 Task: Open help dialog.
Action: Mouse pressed left at (630, 191)
Screenshot: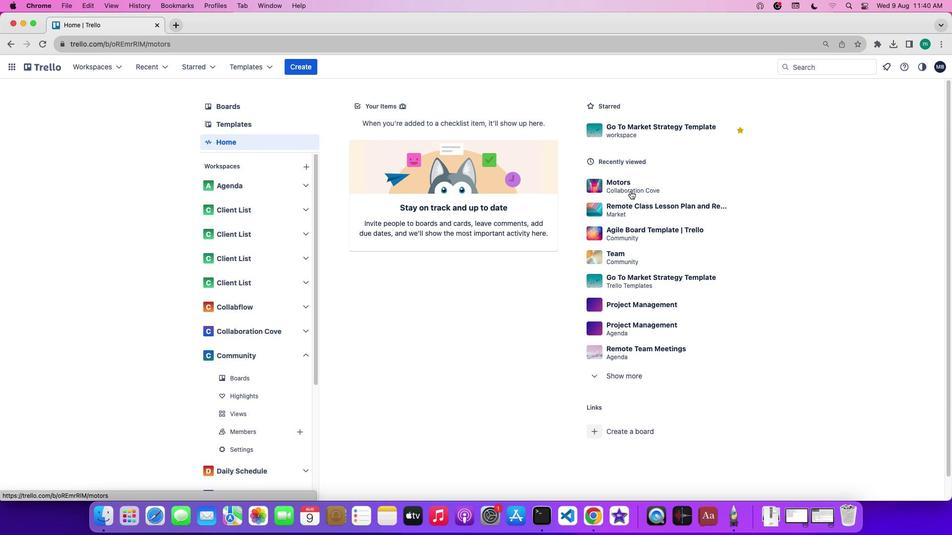 
Action: Mouse moved to (234, 215)
Screenshot: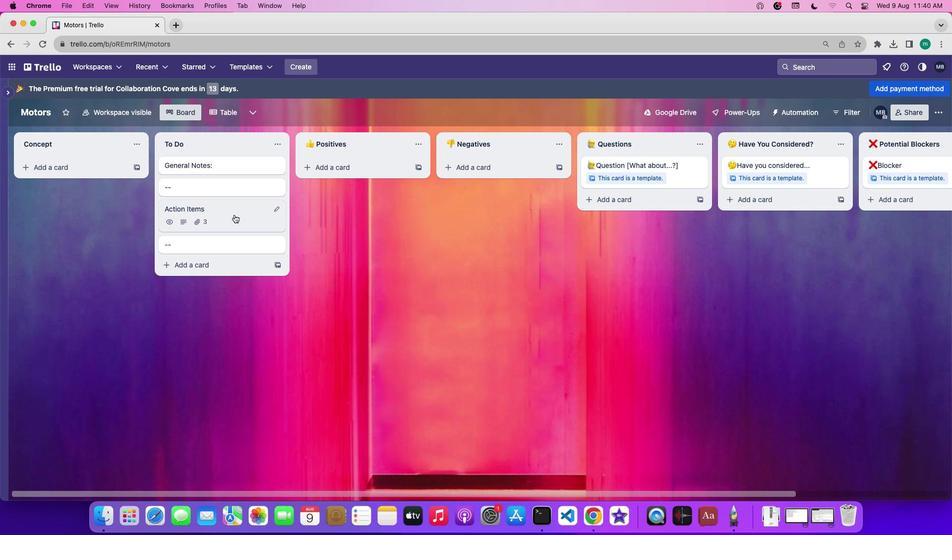 
Action: Mouse pressed left at (234, 215)
Screenshot: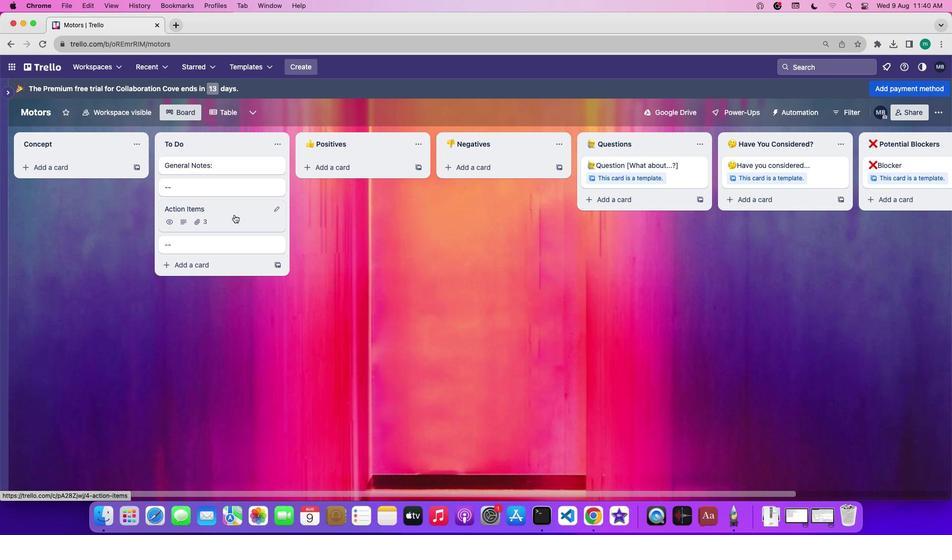 
Action: Mouse moved to (407, 201)
Screenshot: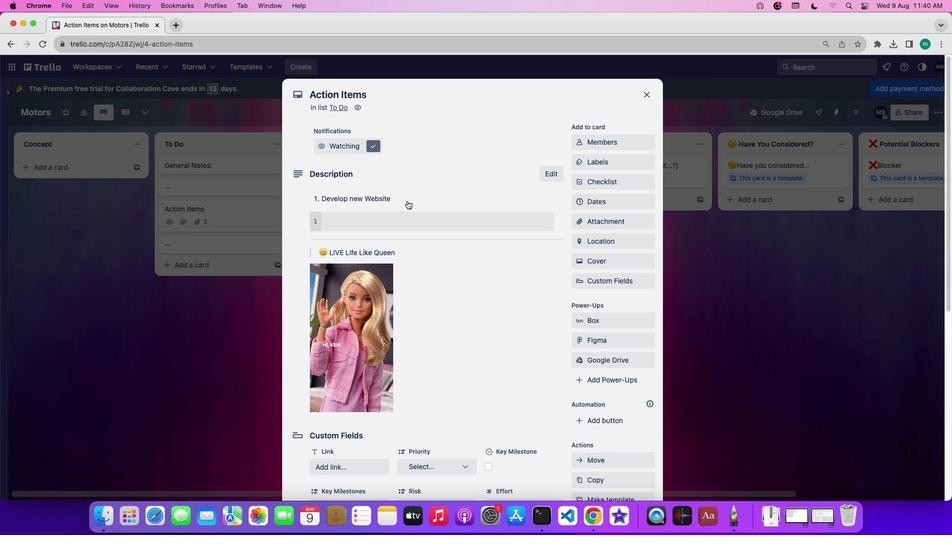 
Action: Mouse pressed left at (407, 201)
Screenshot: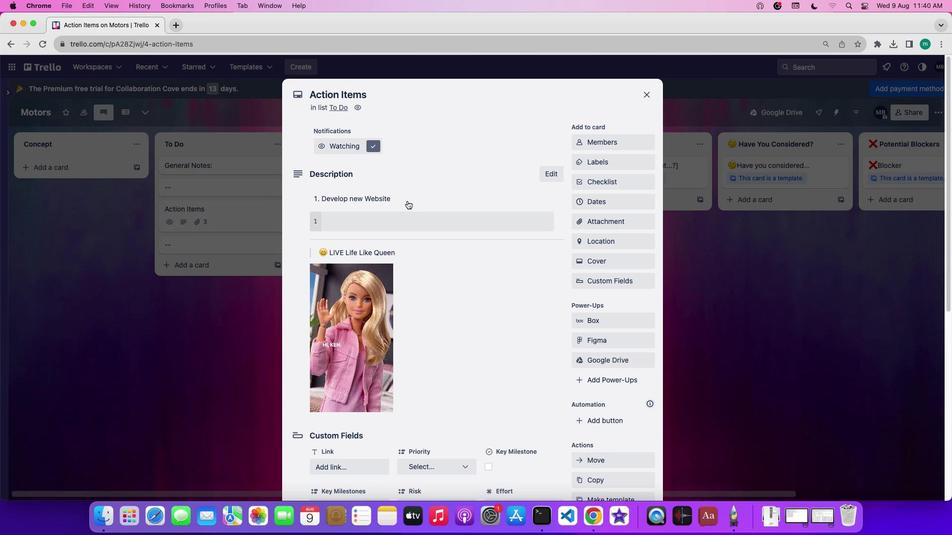 
Action: Mouse moved to (555, 201)
Screenshot: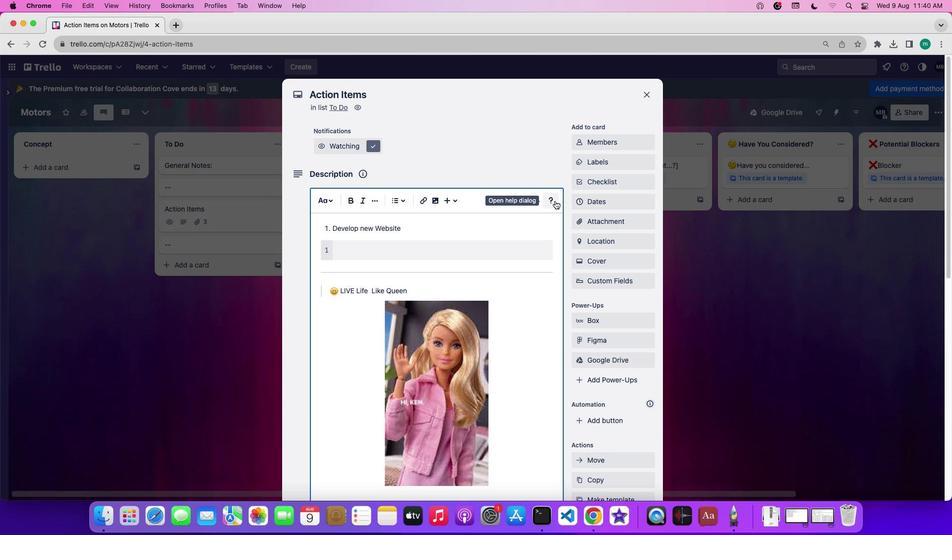 
Action: Mouse pressed left at (555, 201)
Screenshot: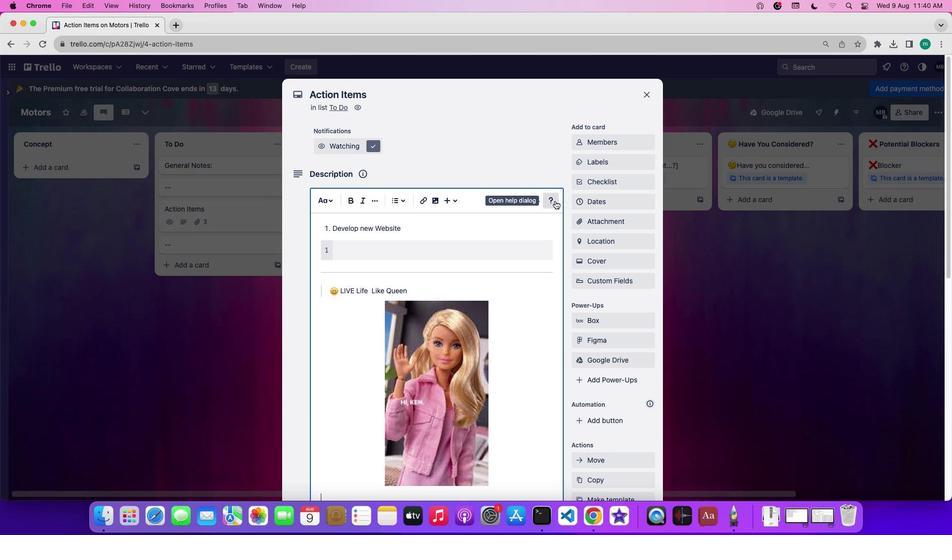 
